 Task: Add the task  Fix issue causing incorrect data to be stored in the database to the section Breakaway in the project TowerLine and add a Due Date to the respective task as 2023/11/25.
Action: Mouse moved to (73, 399)
Screenshot: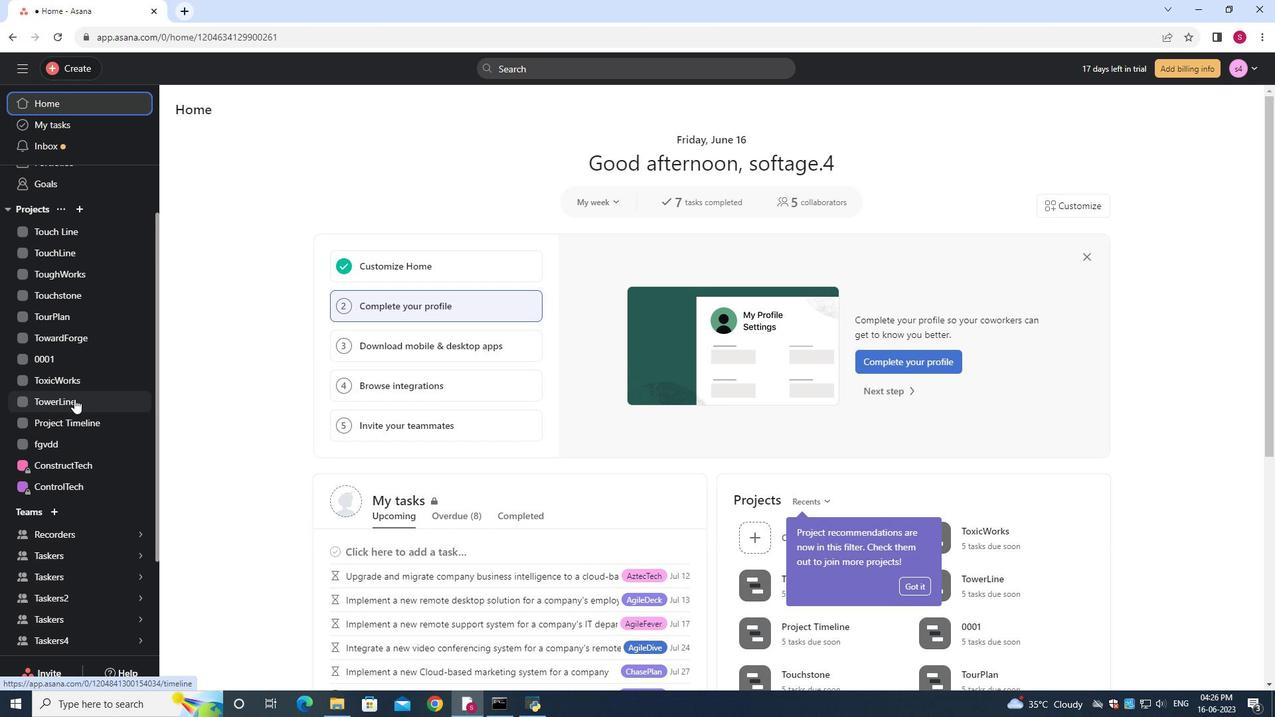 
Action: Mouse pressed left at (73, 399)
Screenshot: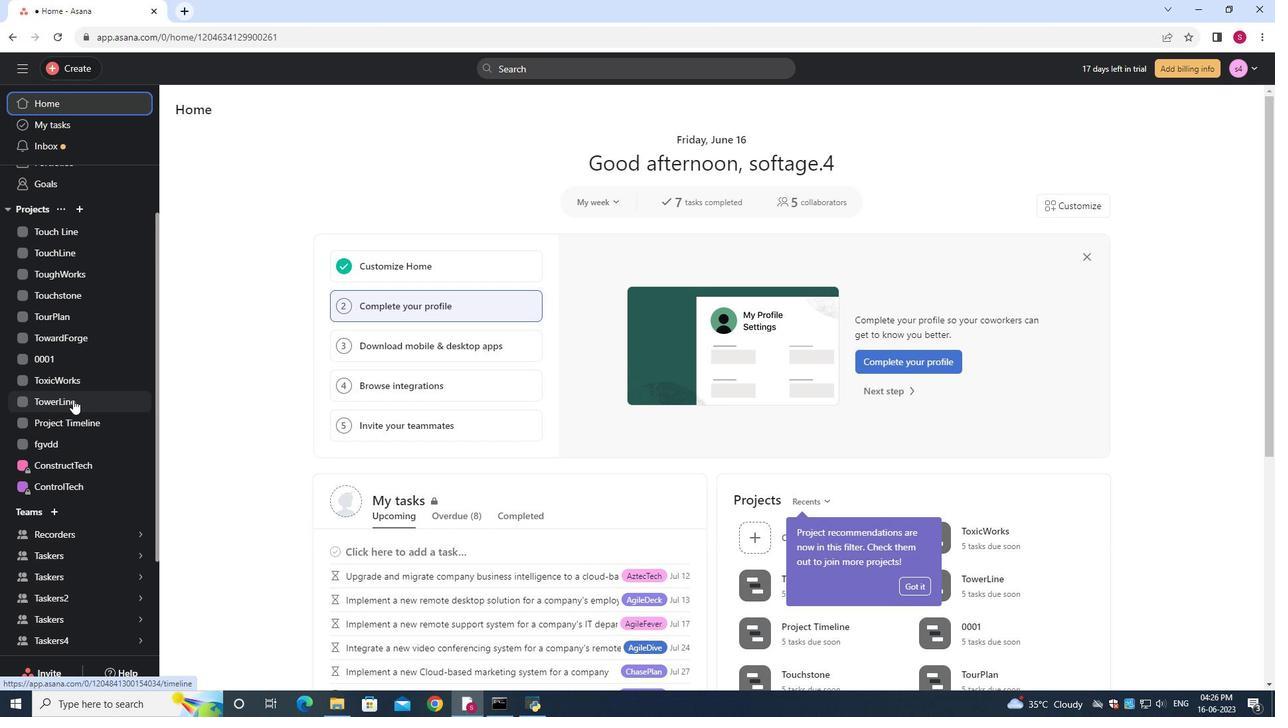 
Action: Mouse moved to (241, 139)
Screenshot: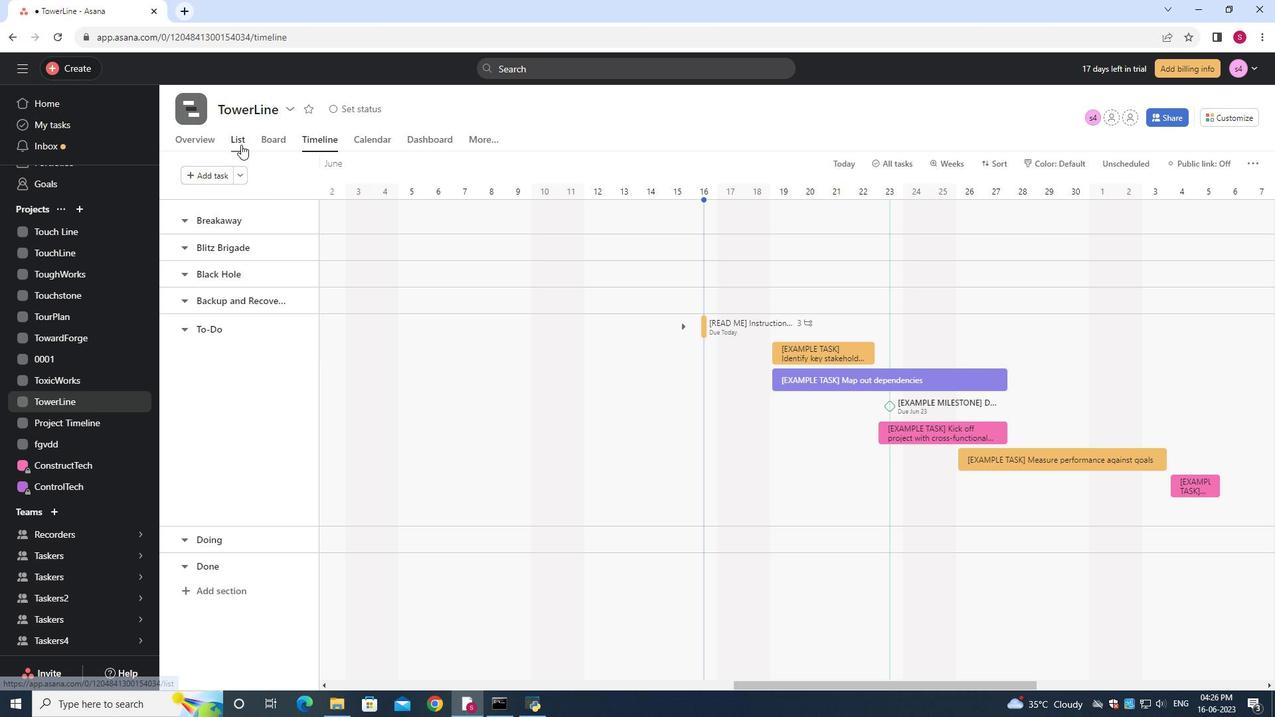 
Action: Mouse pressed left at (241, 139)
Screenshot: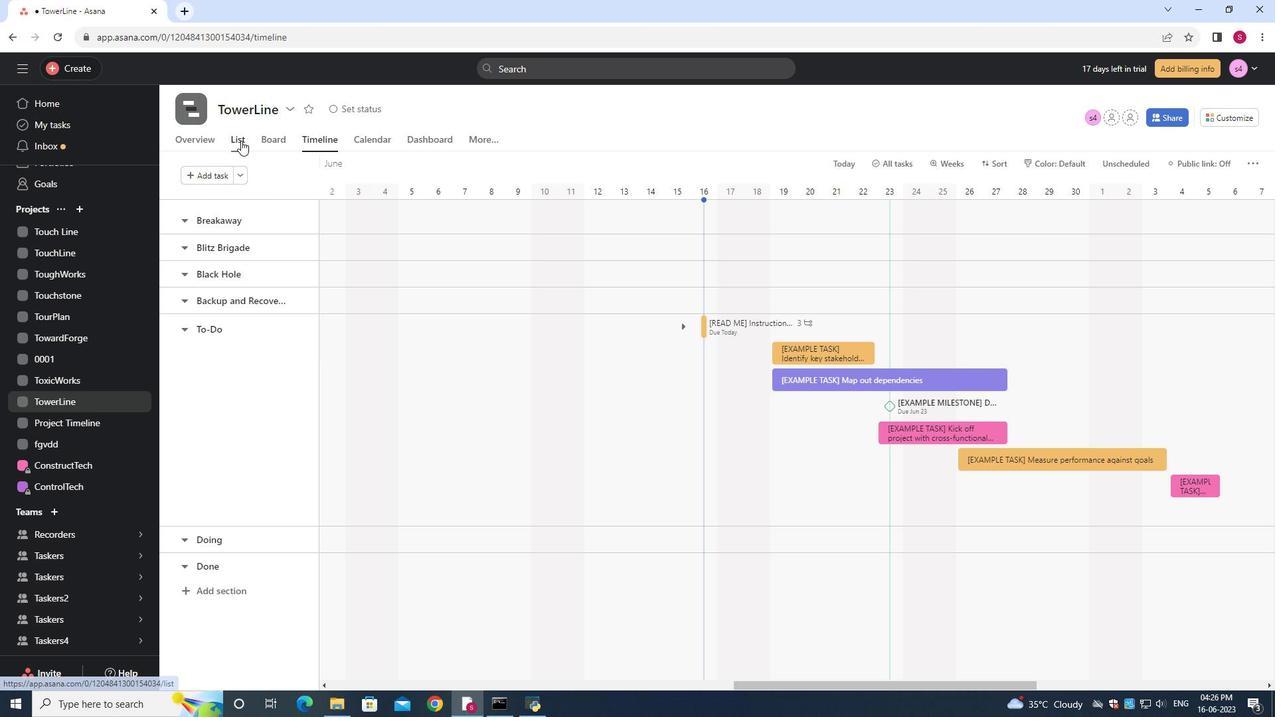 
Action: Mouse moved to (548, 344)
Screenshot: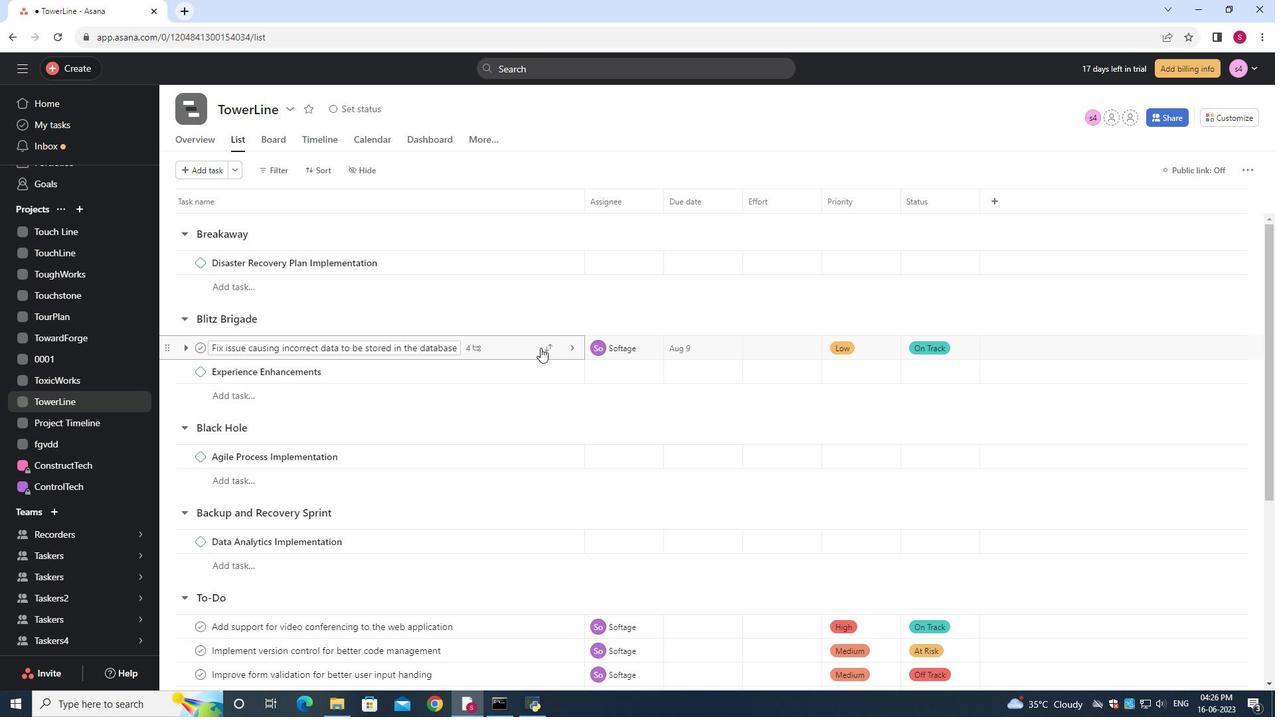 
Action: Mouse pressed left at (548, 344)
Screenshot: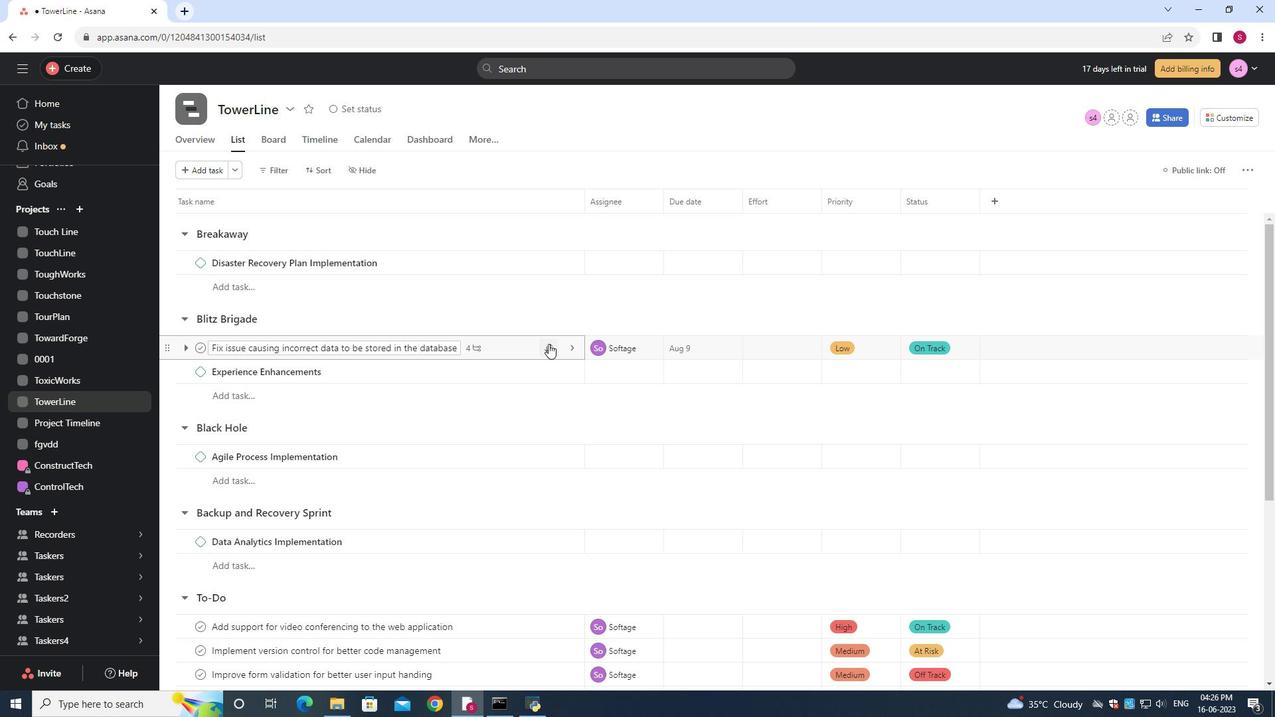 
Action: Mouse moved to (483, 396)
Screenshot: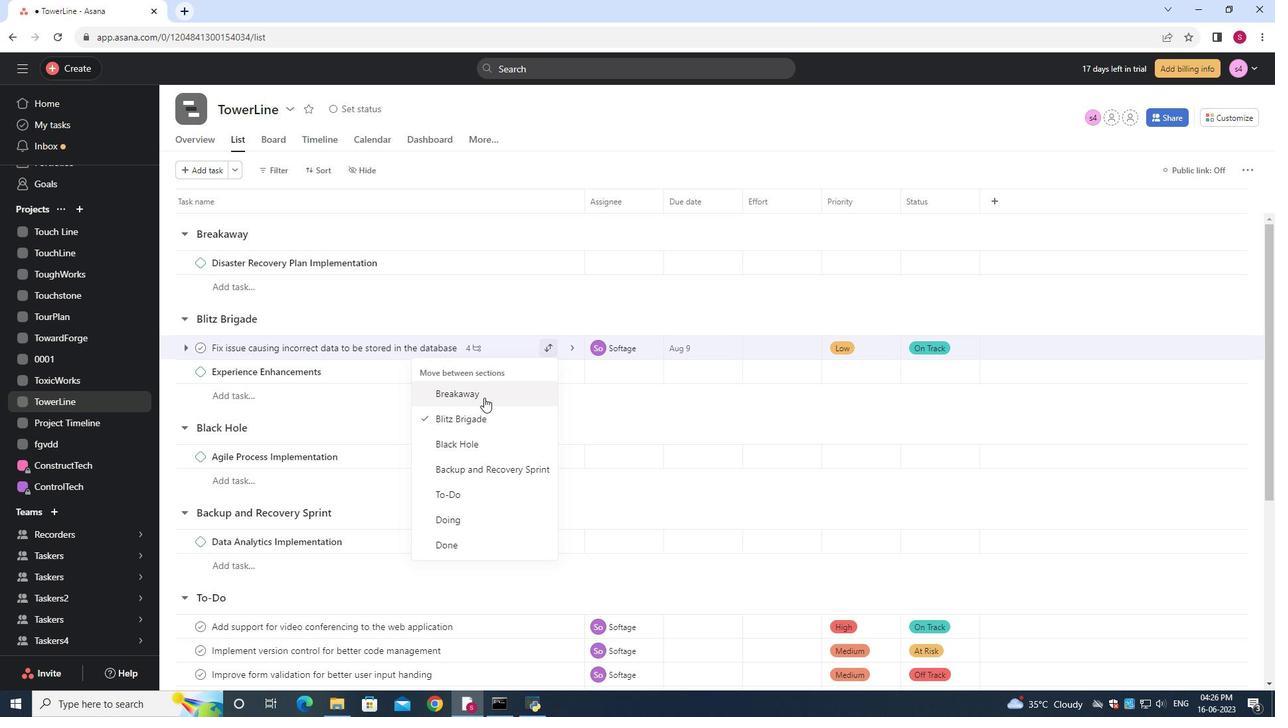 
Action: Mouse pressed left at (483, 396)
Screenshot: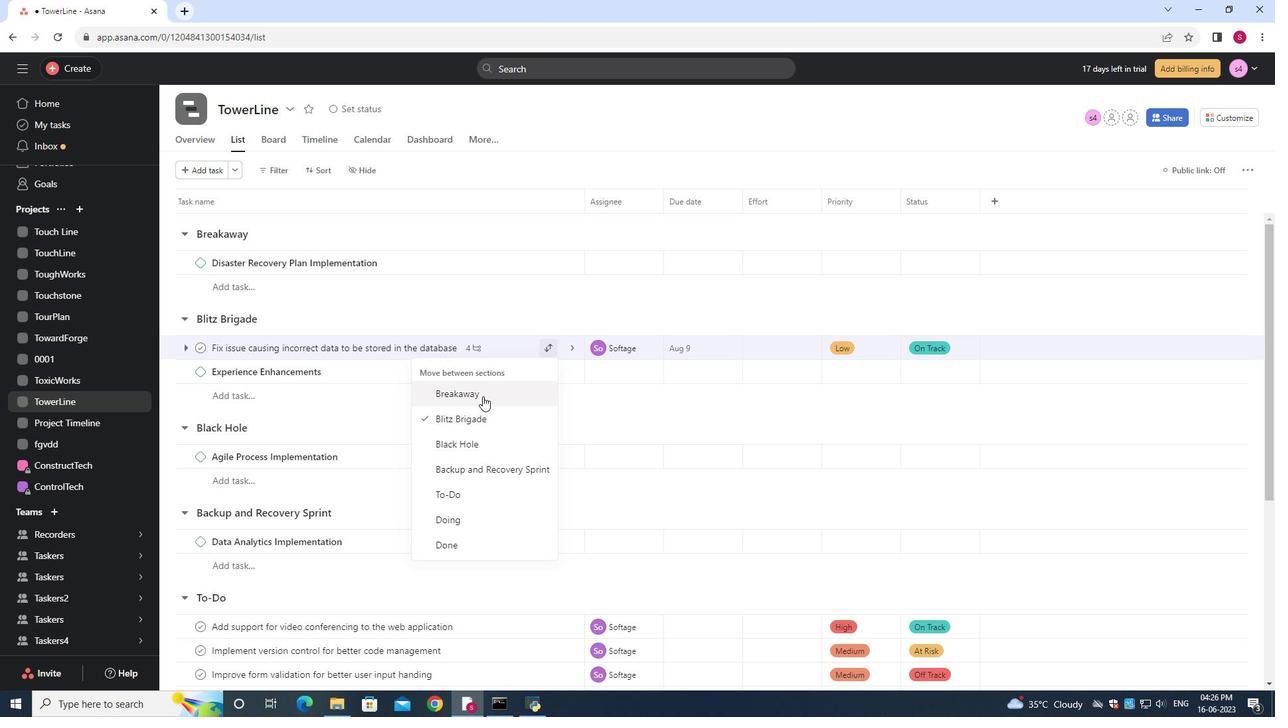 
Action: Mouse moved to (694, 263)
Screenshot: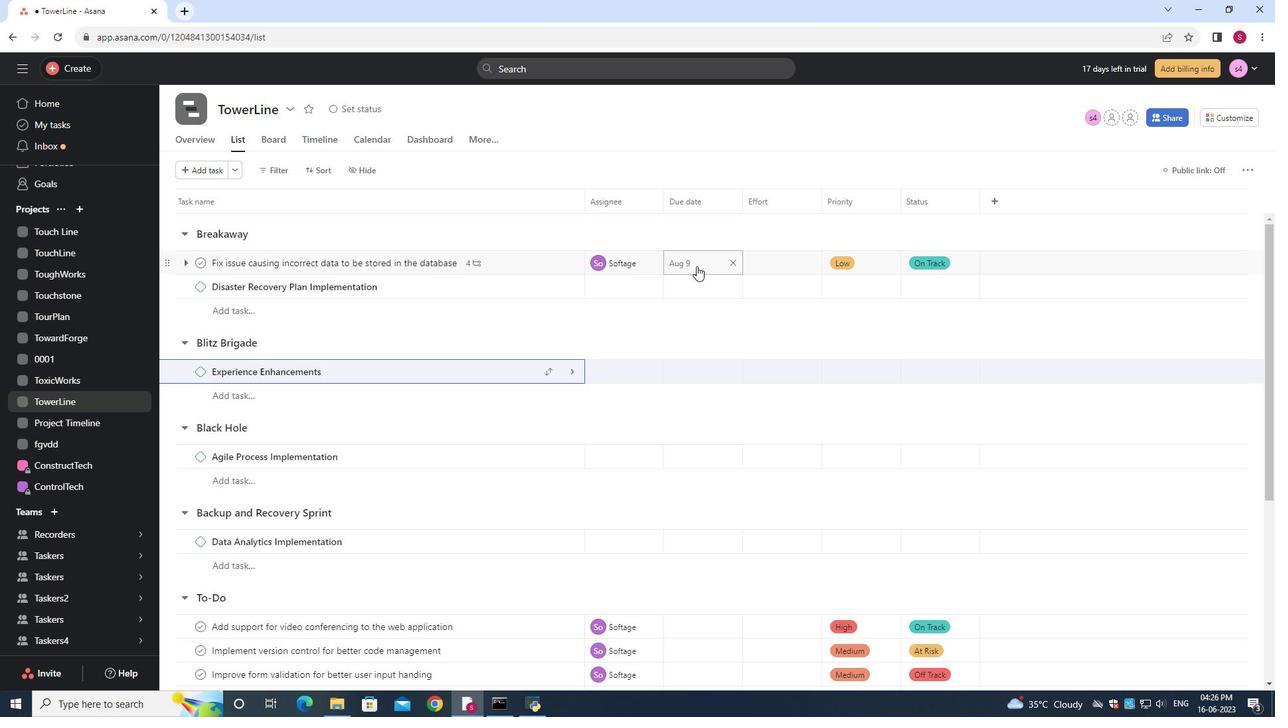 
Action: Mouse pressed left at (694, 263)
Screenshot: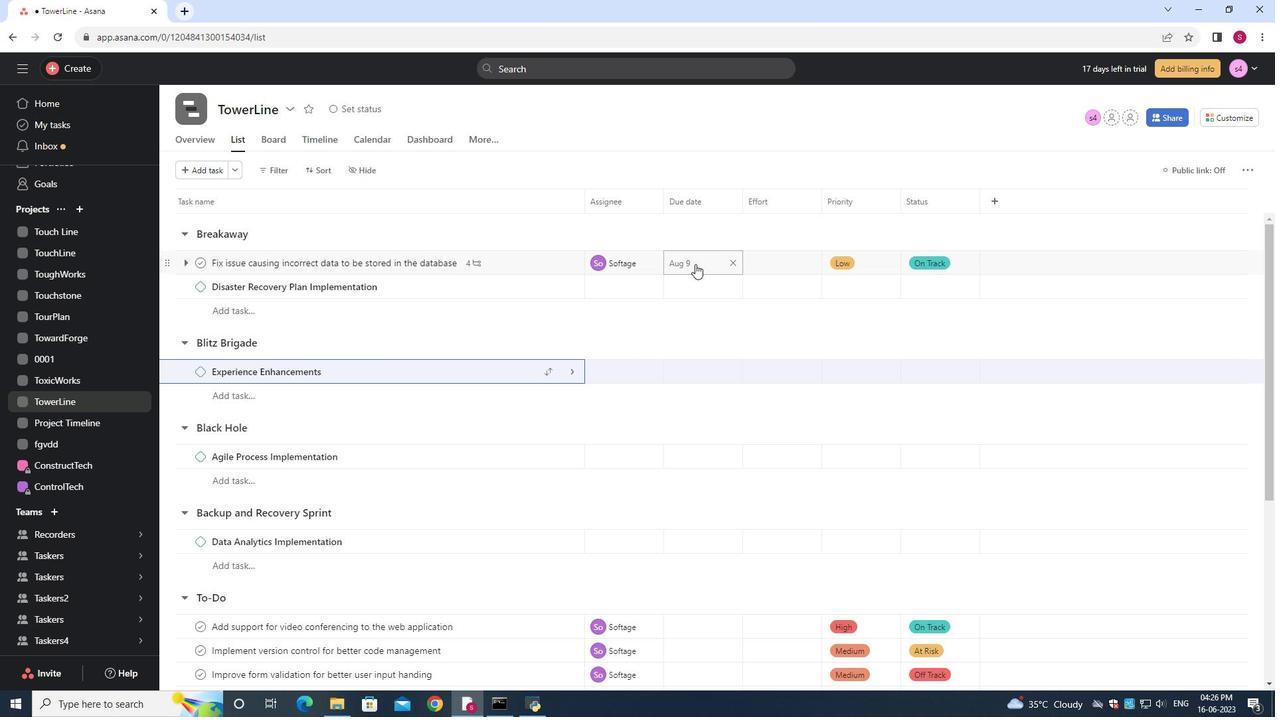 
Action: Mouse moved to (797, 298)
Screenshot: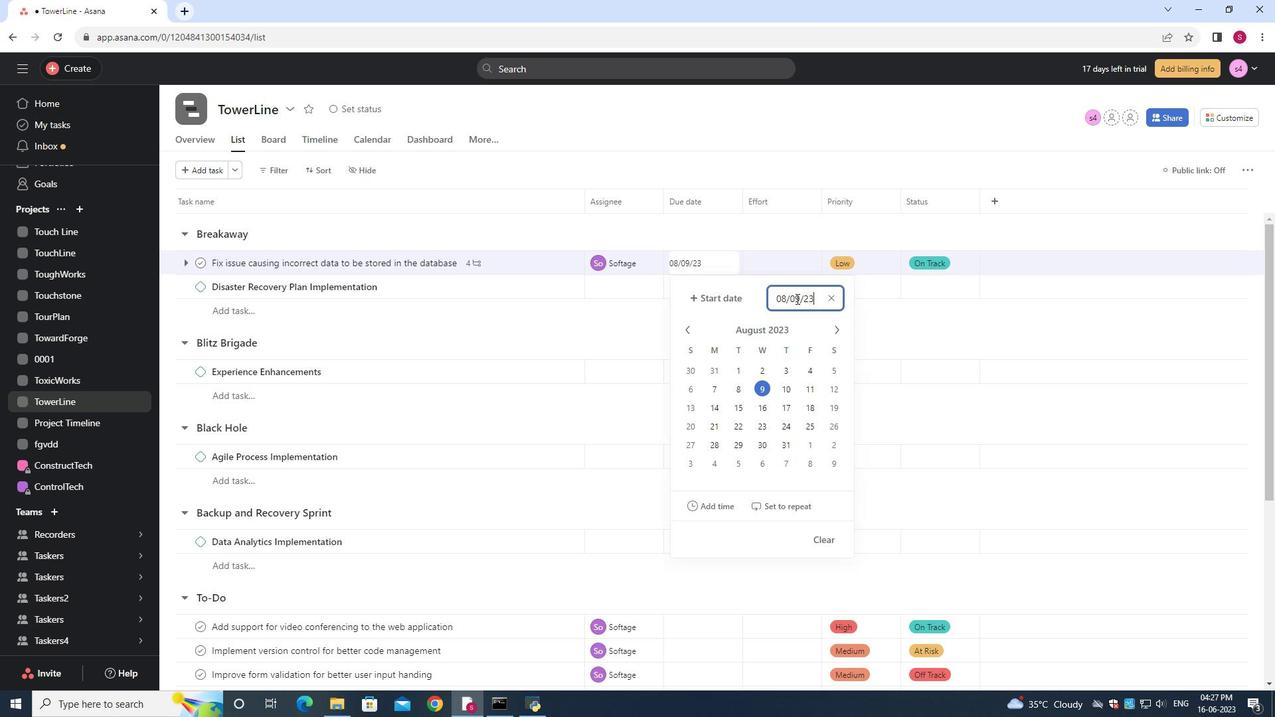 
Action: Mouse pressed left at (797, 298)
Screenshot: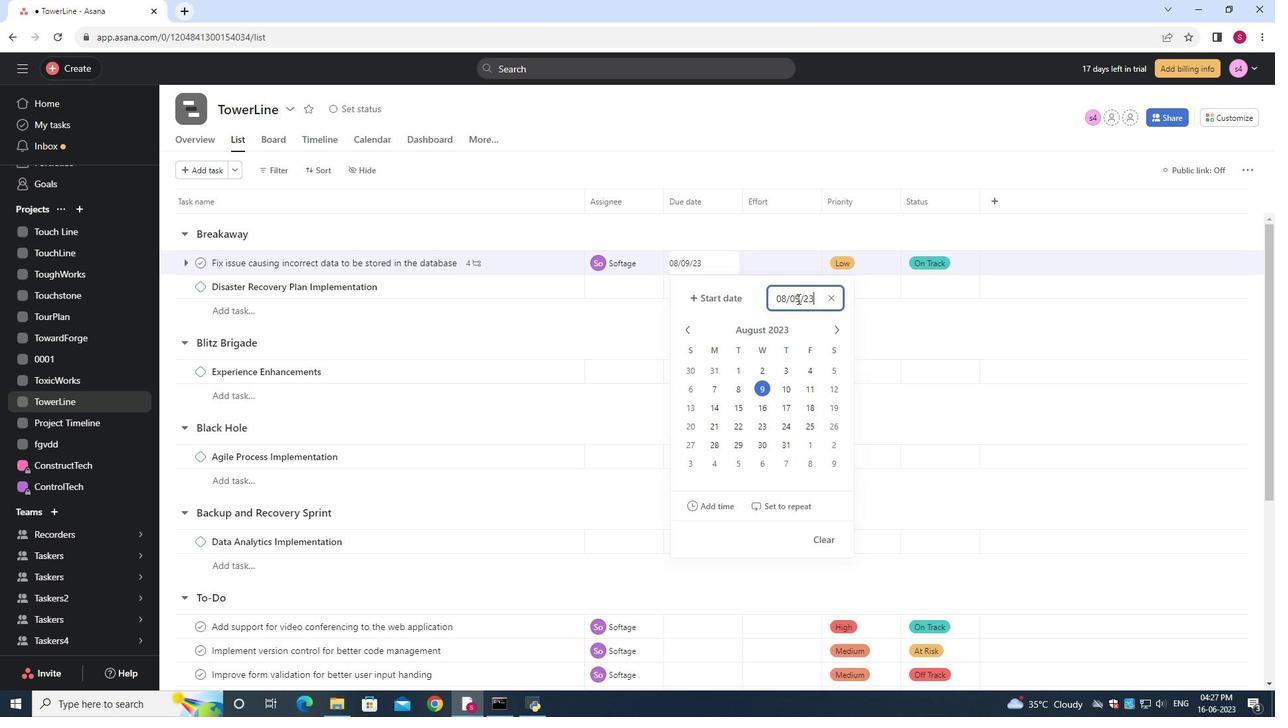 
Action: Mouse moved to (793, 318)
Screenshot: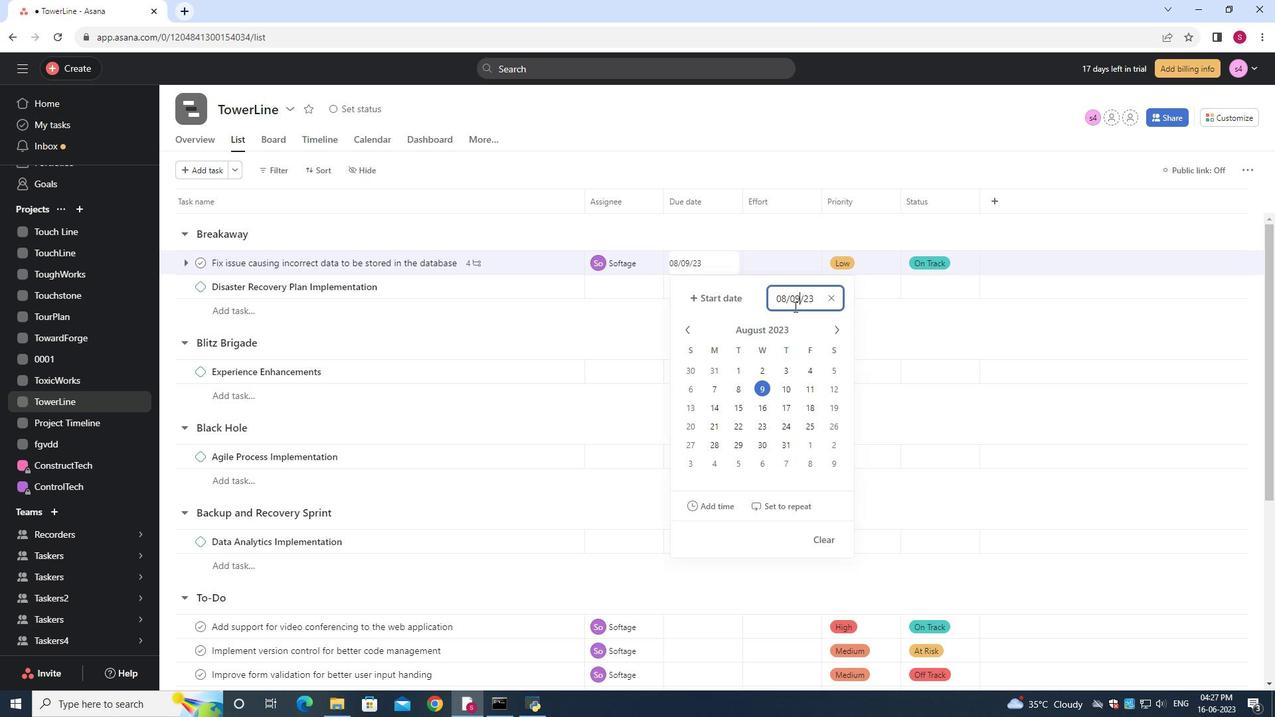 
Action: Key pressed <Key.backspace><Key.backspace>1
Screenshot: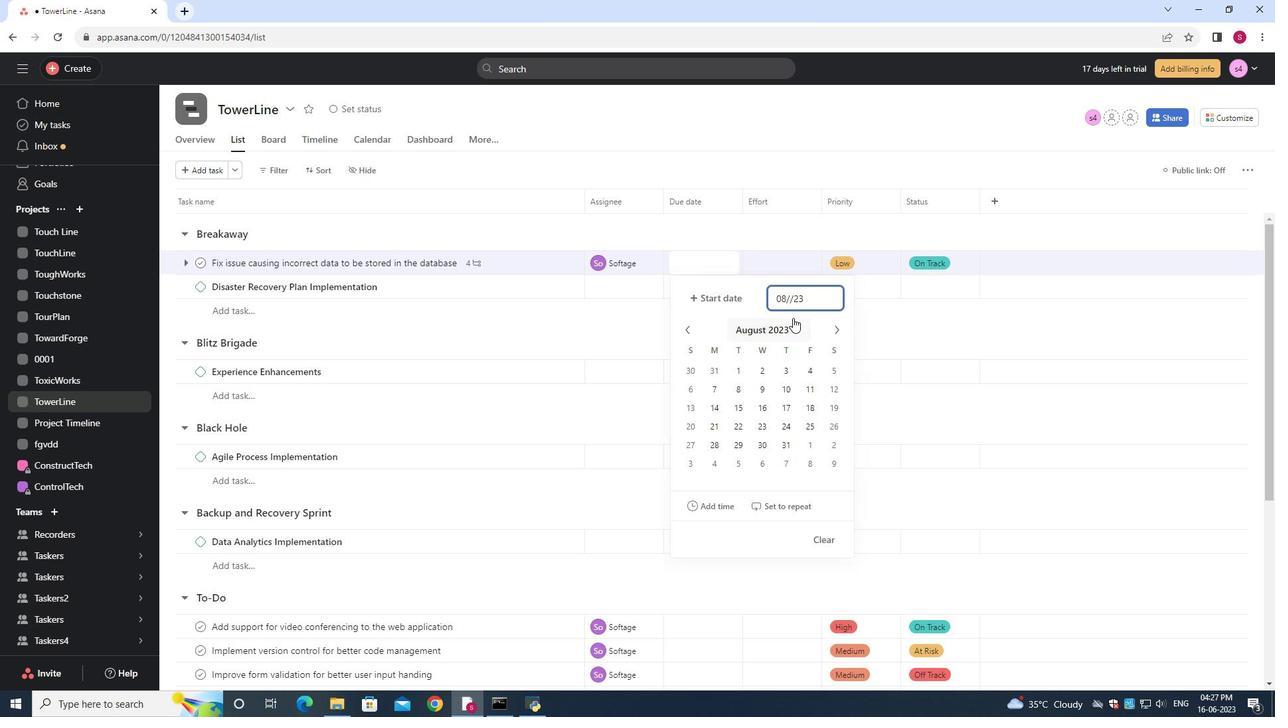 
Action: Mouse moved to (785, 301)
Screenshot: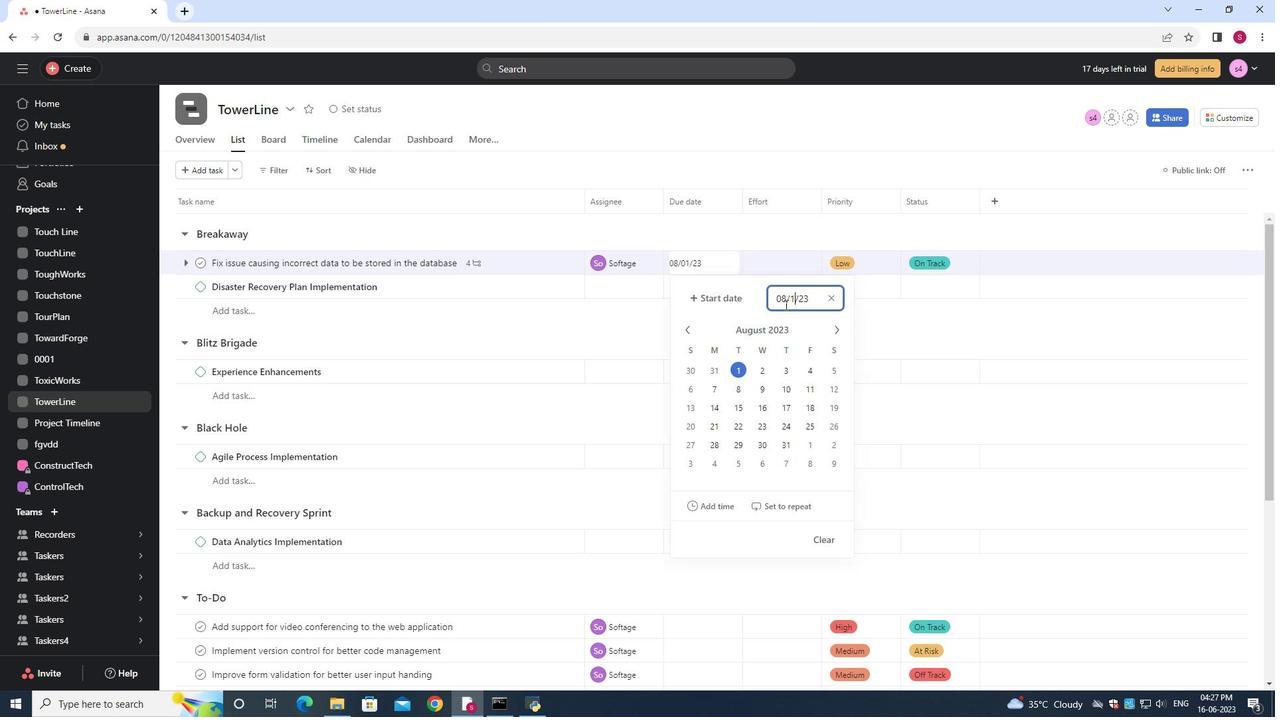 
Action: Key pressed 1
Screenshot: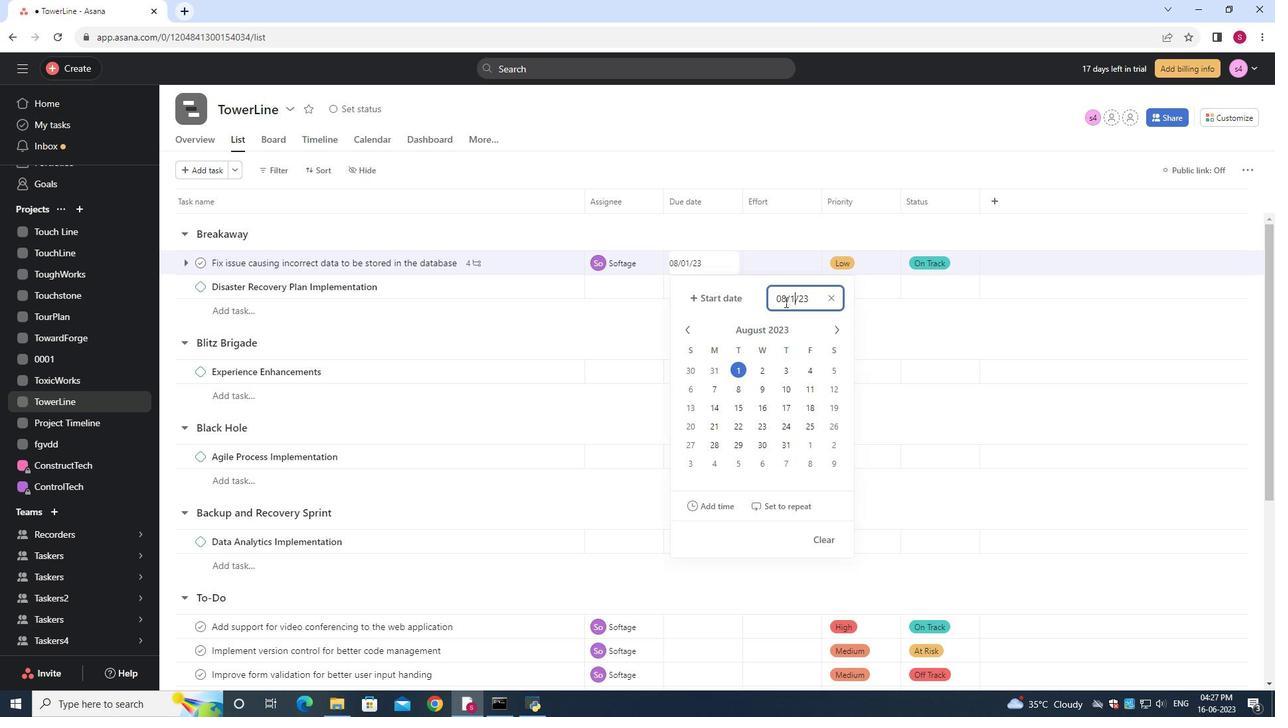 
Action: Mouse moved to (787, 296)
Screenshot: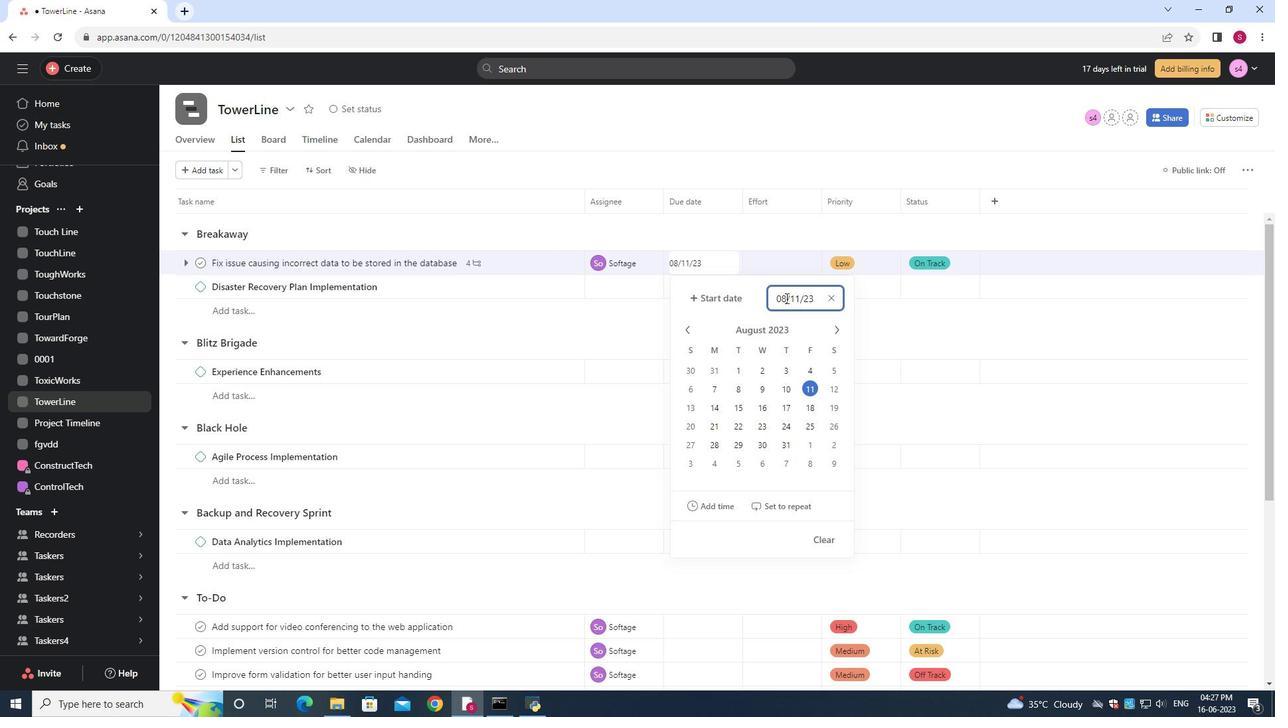 
Action: Key pressed <Key.backspace><Key.backspace>25
Screenshot: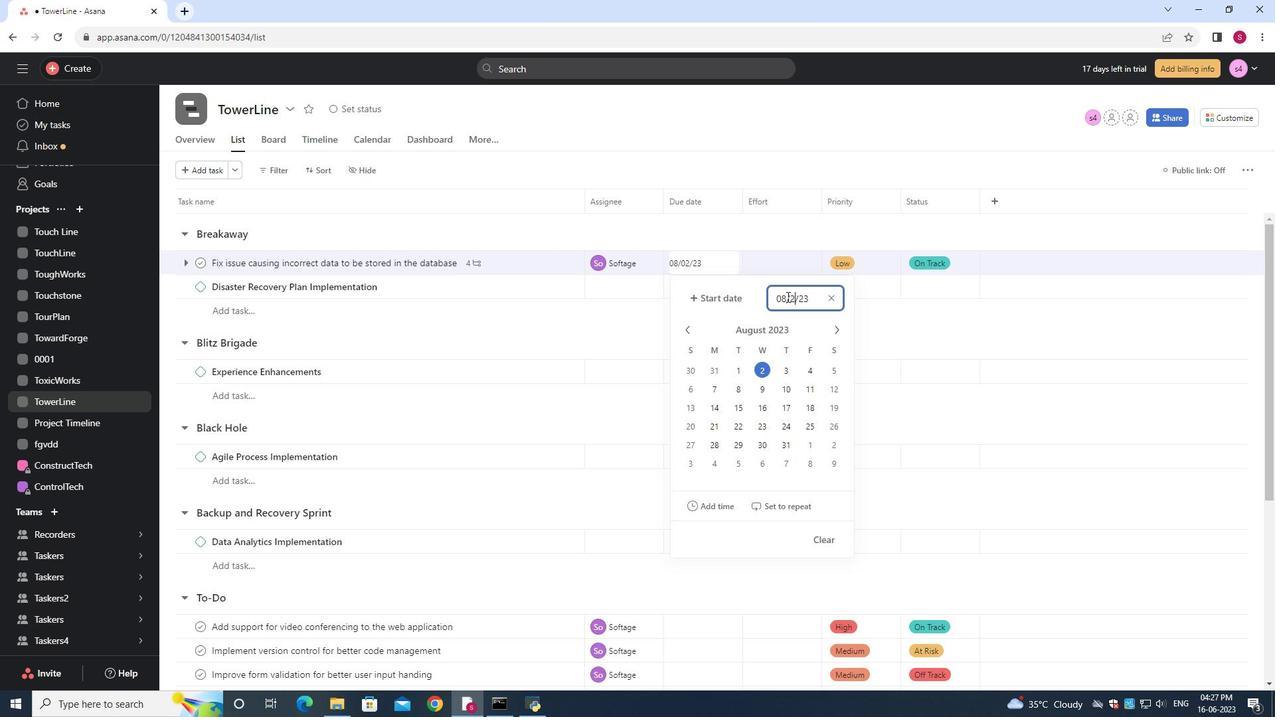
Action: Mouse moved to (788, 296)
Screenshot: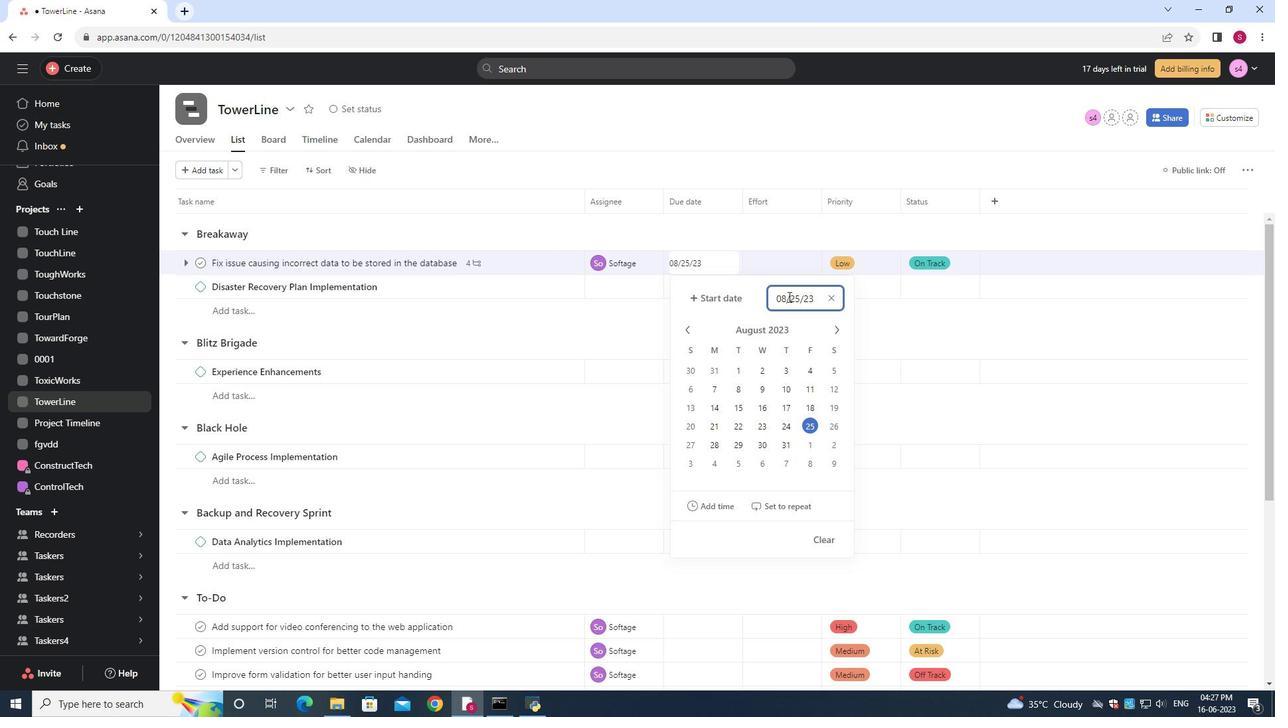 
Action: Mouse pressed left at (788, 296)
Screenshot: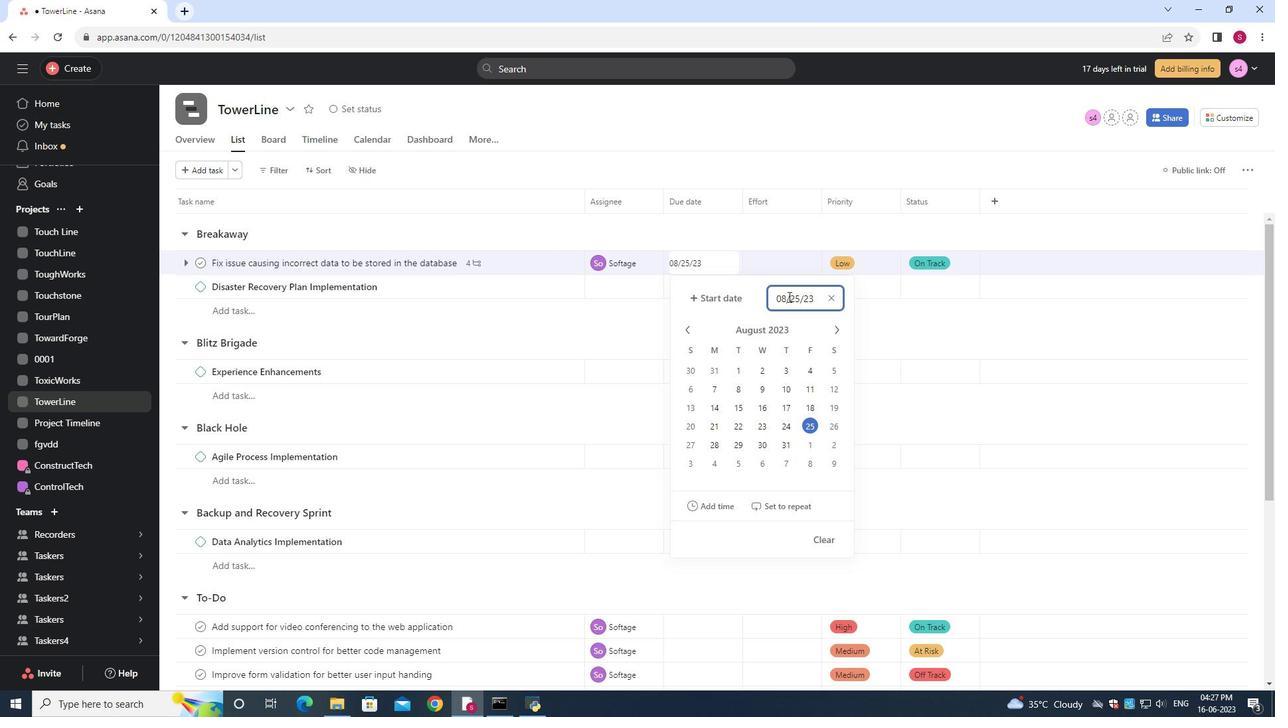 
Action: Mouse moved to (785, 296)
Screenshot: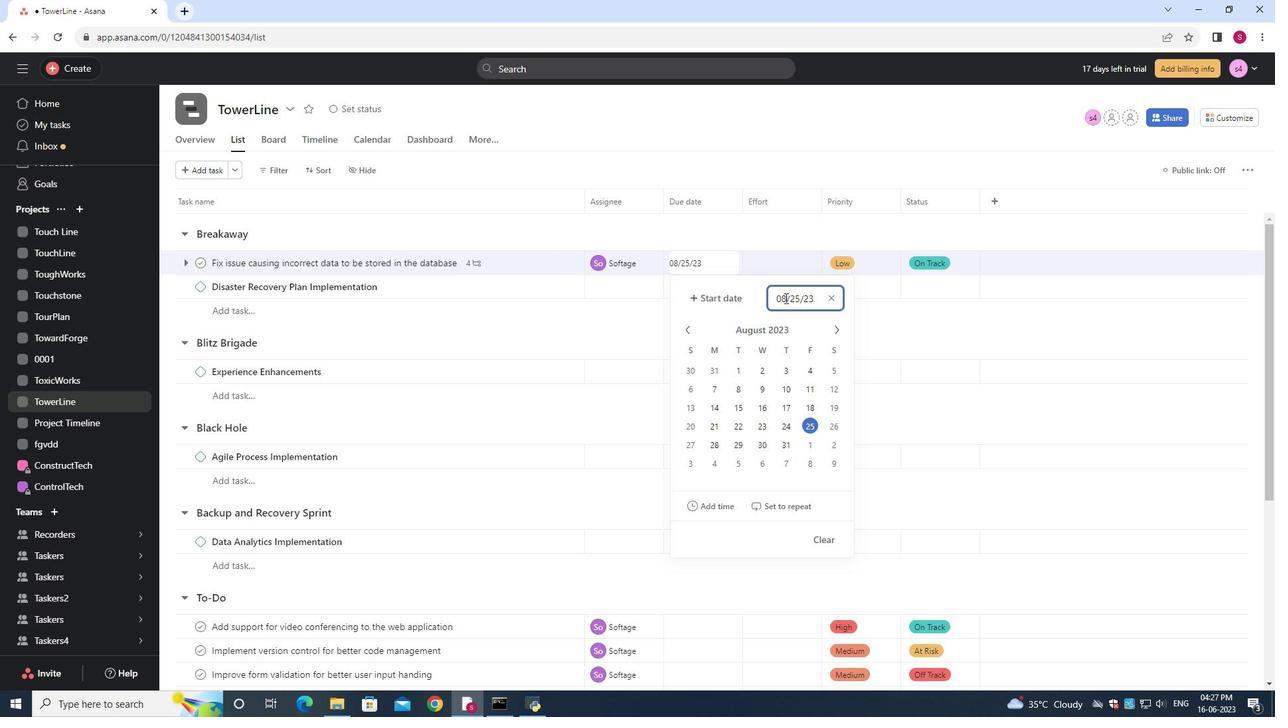 
Action: Mouse pressed left at (785, 296)
Screenshot: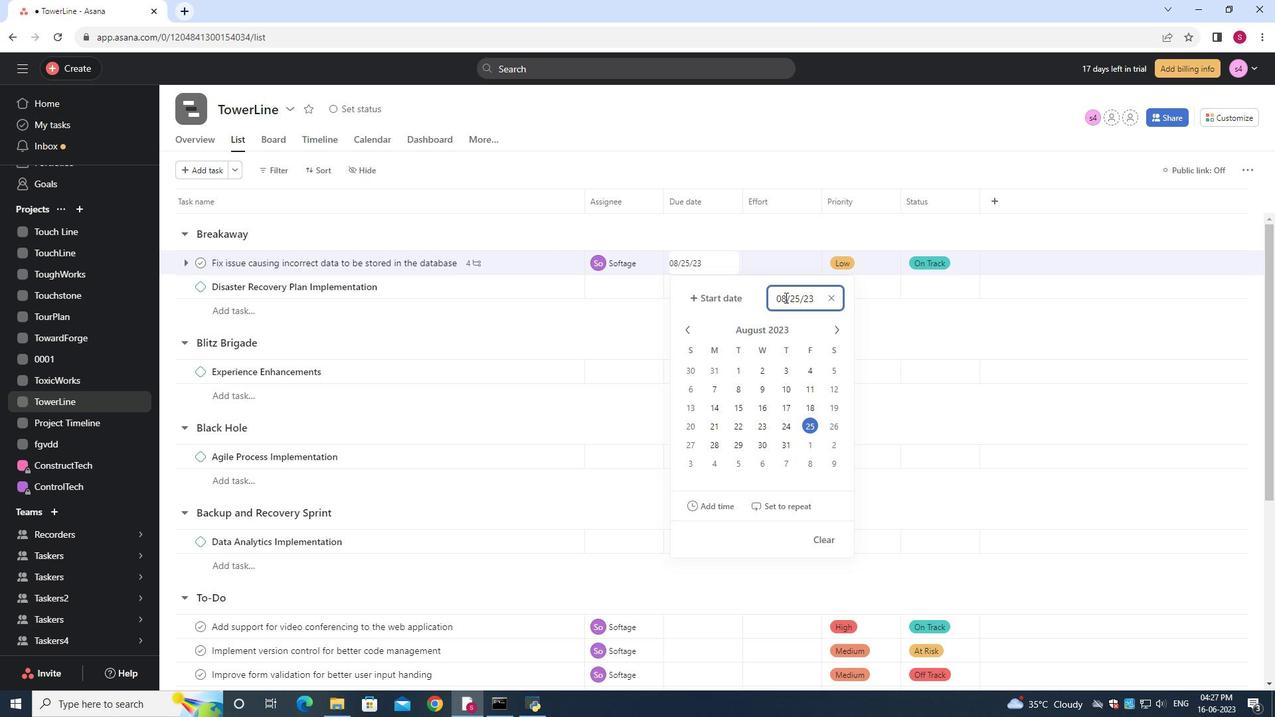 
Action: Mouse moved to (796, 306)
Screenshot: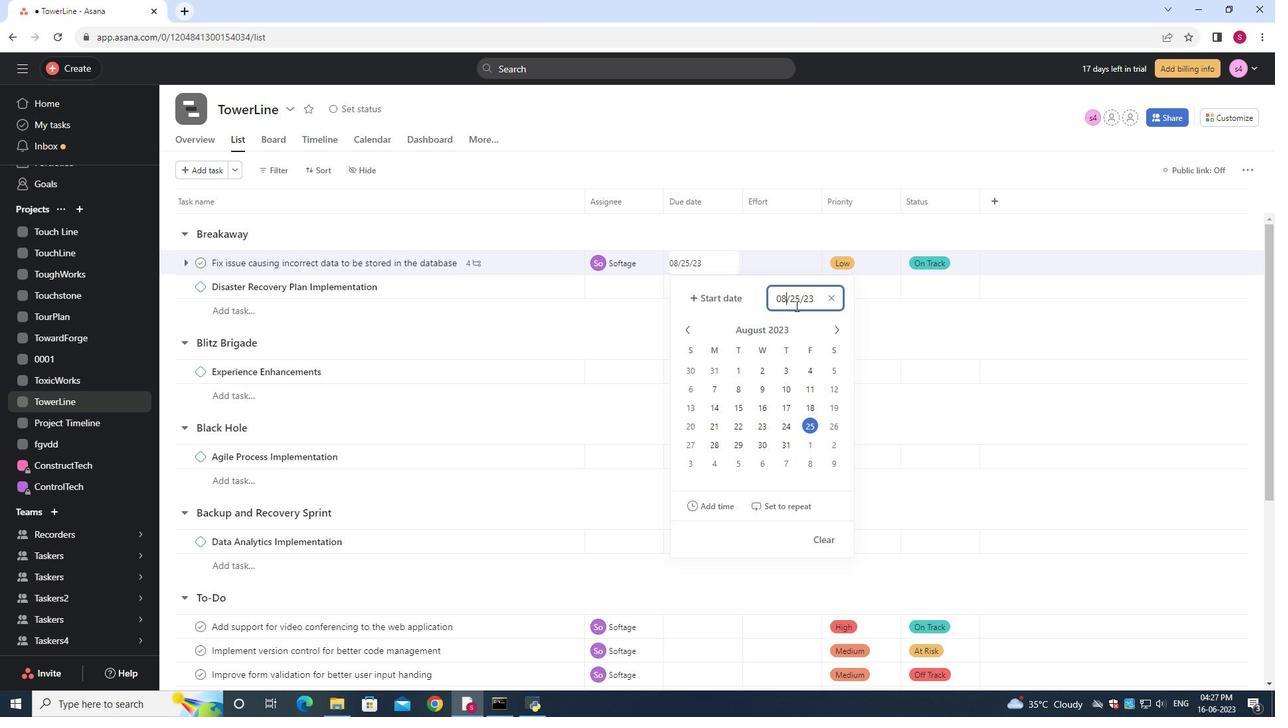 
Action: Key pressed <Key.backspace>
Screenshot: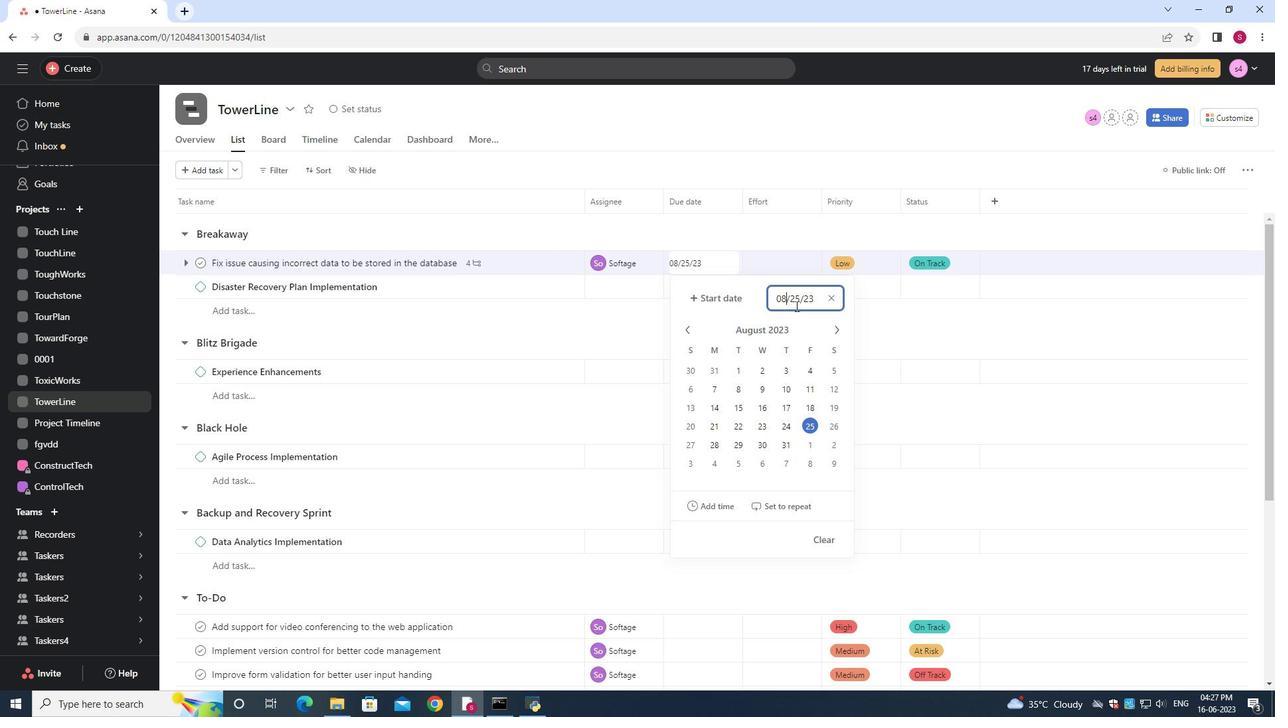 
Action: Mouse moved to (799, 303)
Screenshot: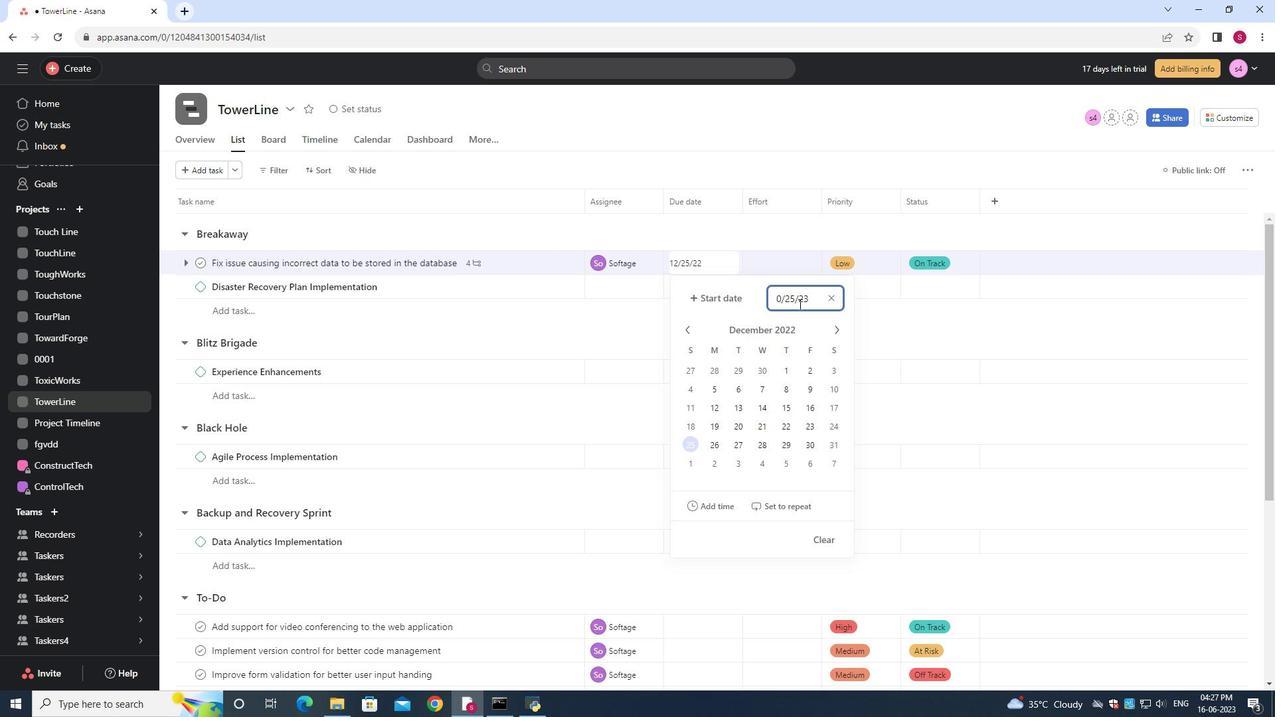 
Action: Key pressed <Key.backspace>11
Screenshot: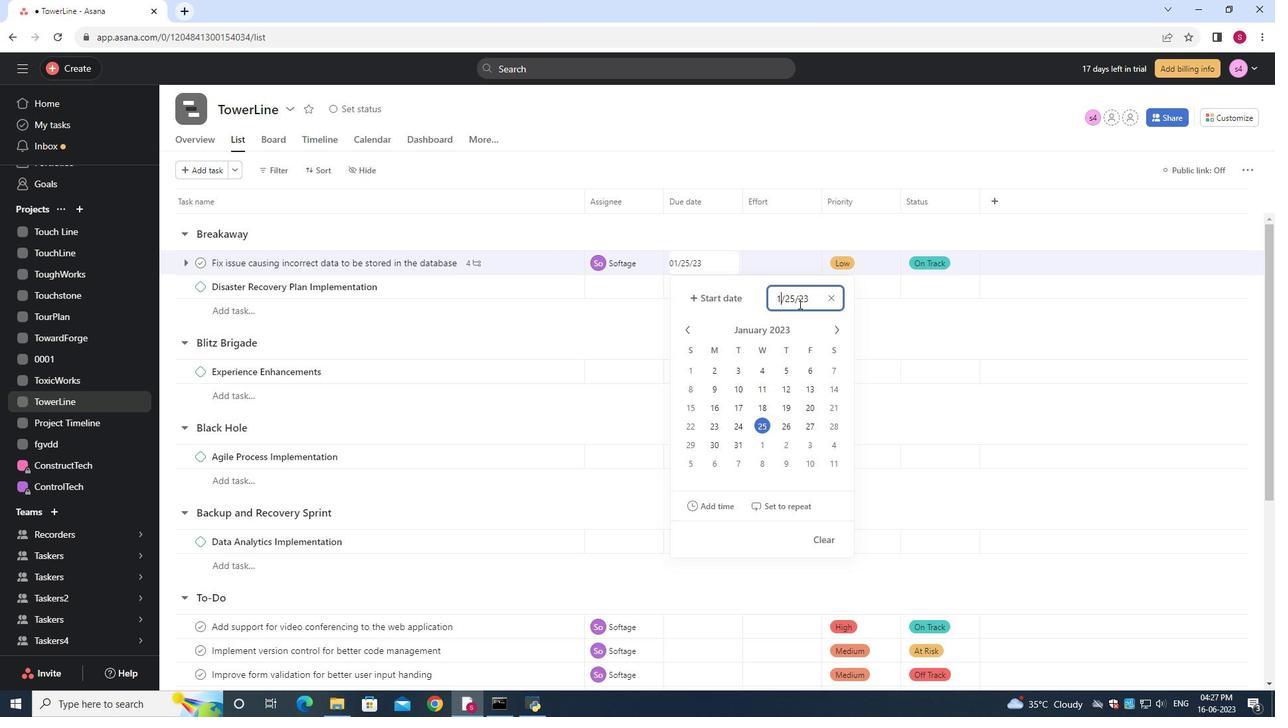 
Action: Mouse moved to (661, 302)
Screenshot: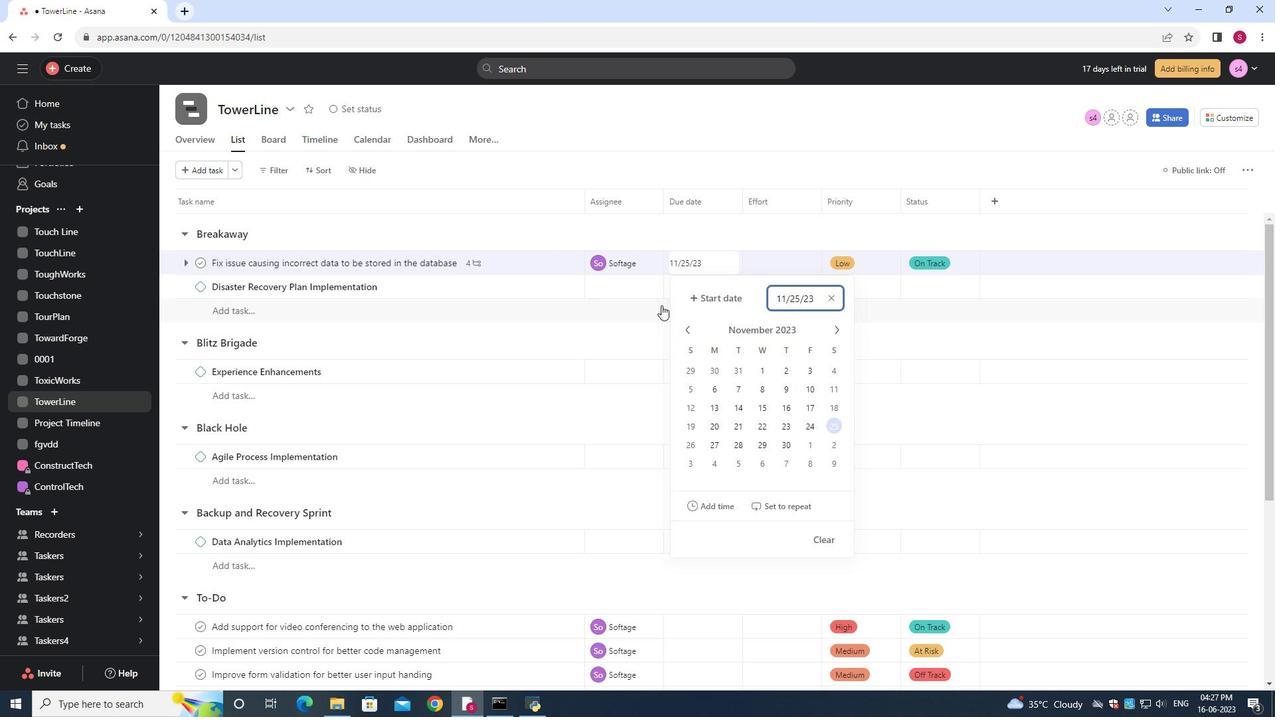 
